 Task: In mention choose email frequency Individual.
Action: Mouse moved to (596, 62)
Screenshot: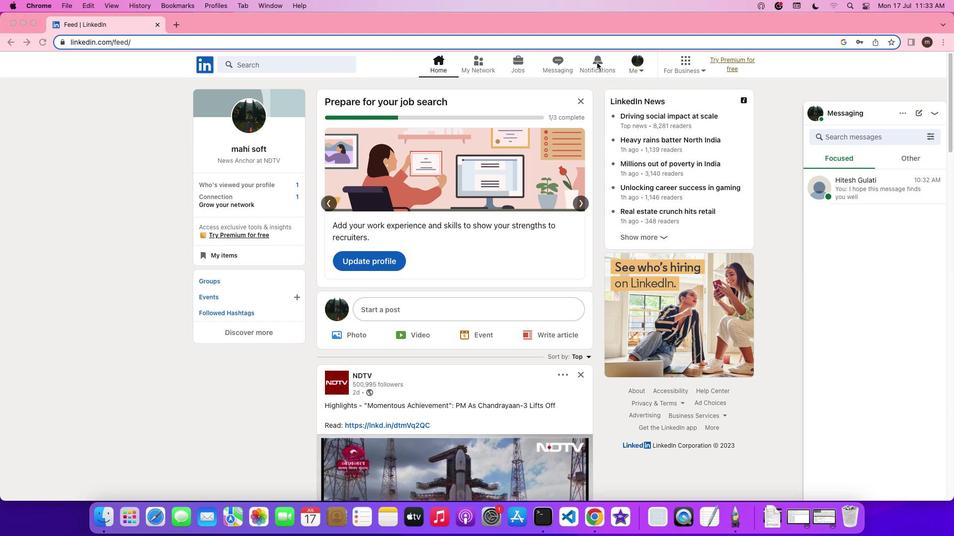 
Action: Mouse pressed left at (596, 62)
Screenshot: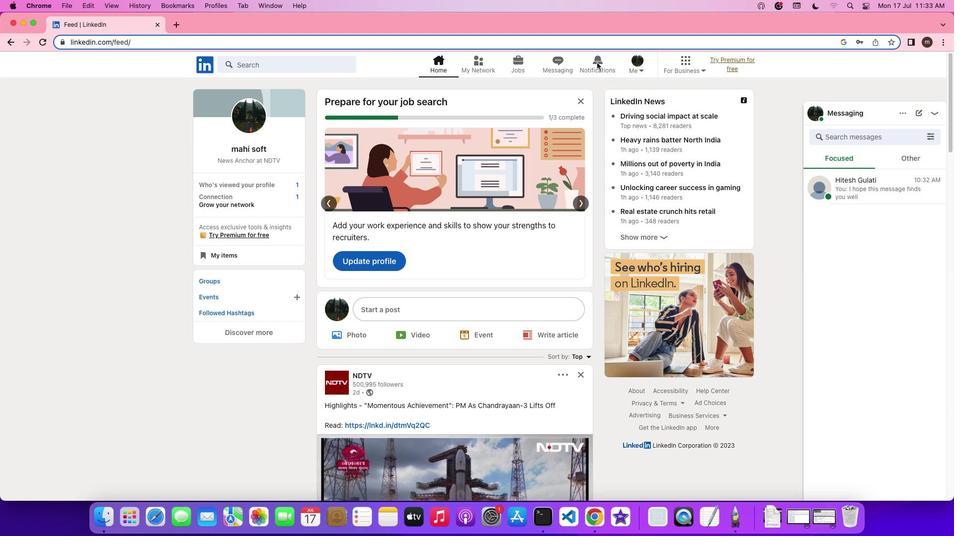 
Action: Mouse pressed left at (596, 62)
Screenshot: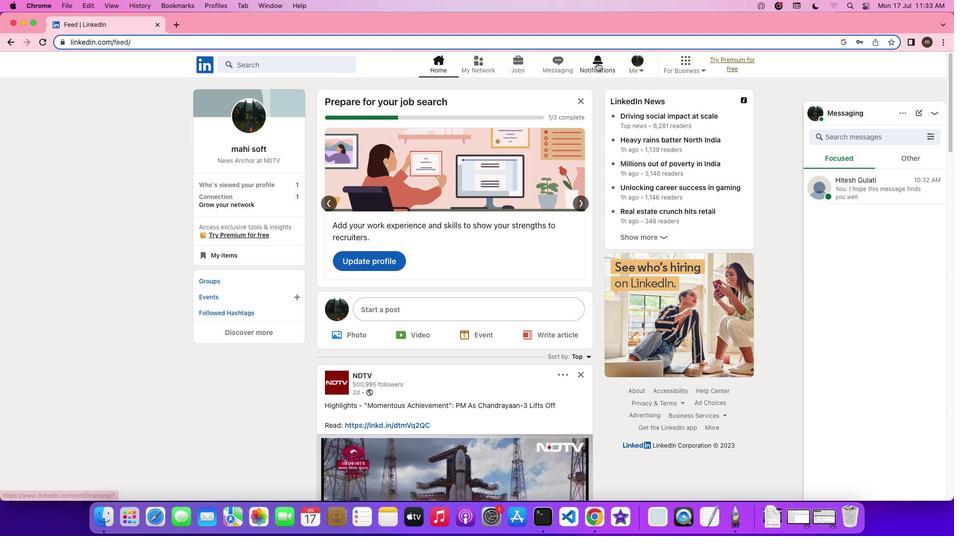 
Action: Mouse moved to (228, 128)
Screenshot: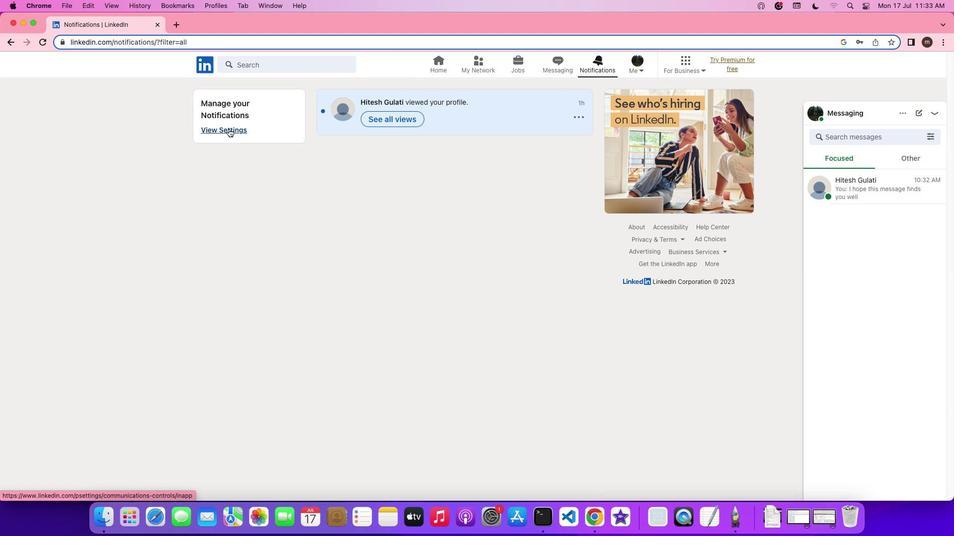 
Action: Mouse pressed left at (228, 128)
Screenshot: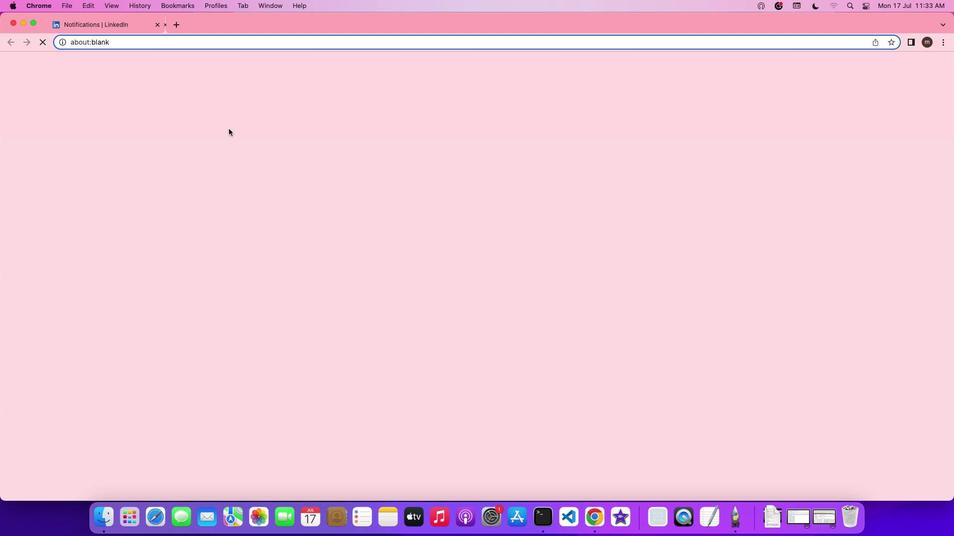 
Action: Mouse moved to (424, 247)
Screenshot: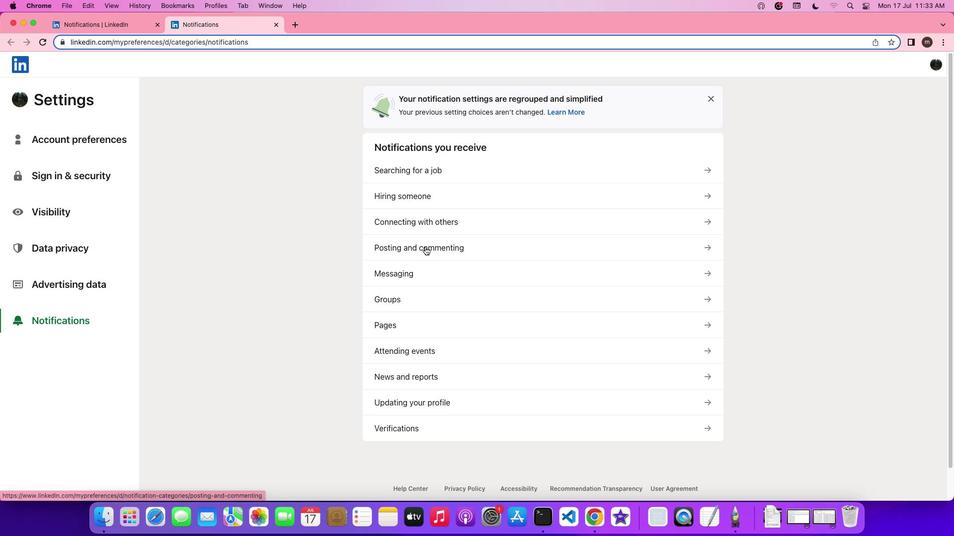 
Action: Mouse pressed left at (424, 247)
Screenshot: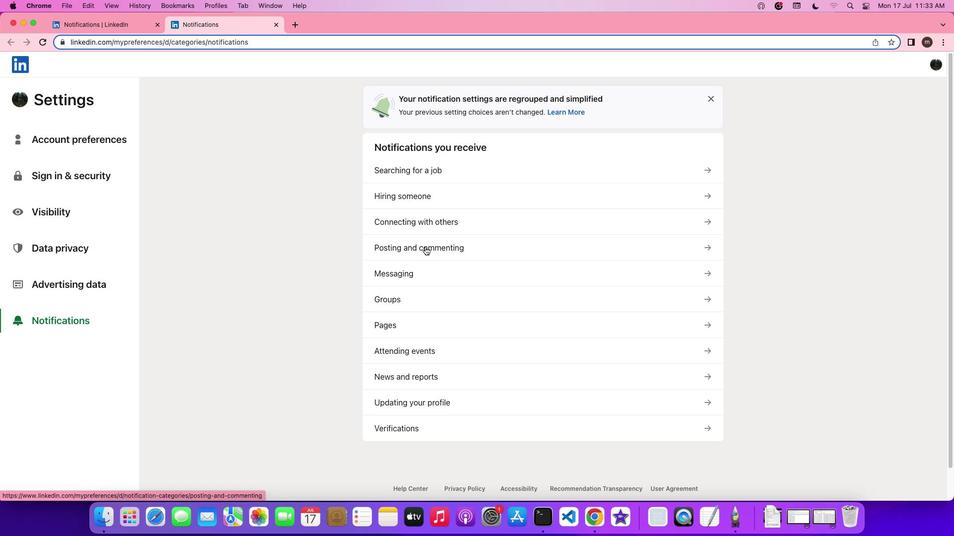 
Action: Mouse moved to (426, 247)
Screenshot: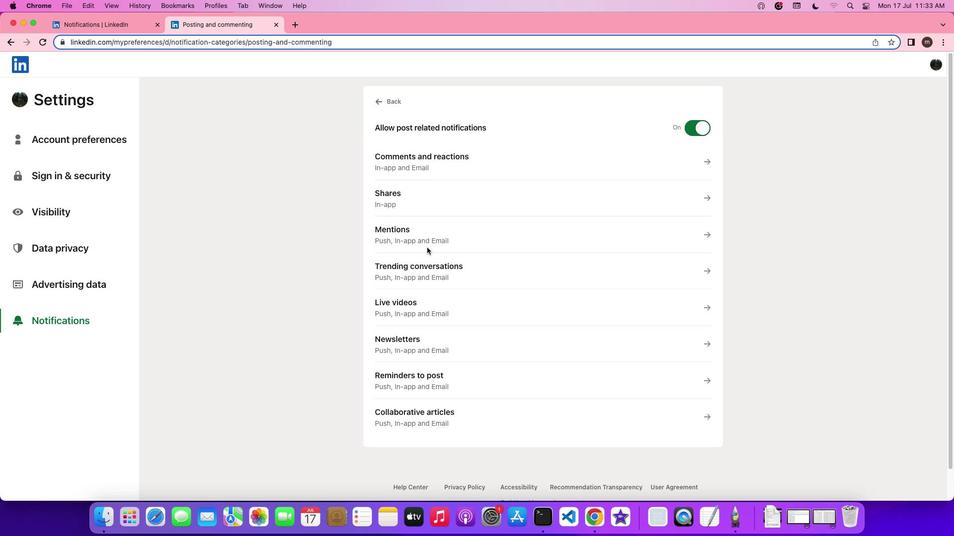
Action: Mouse pressed left at (426, 247)
Screenshot: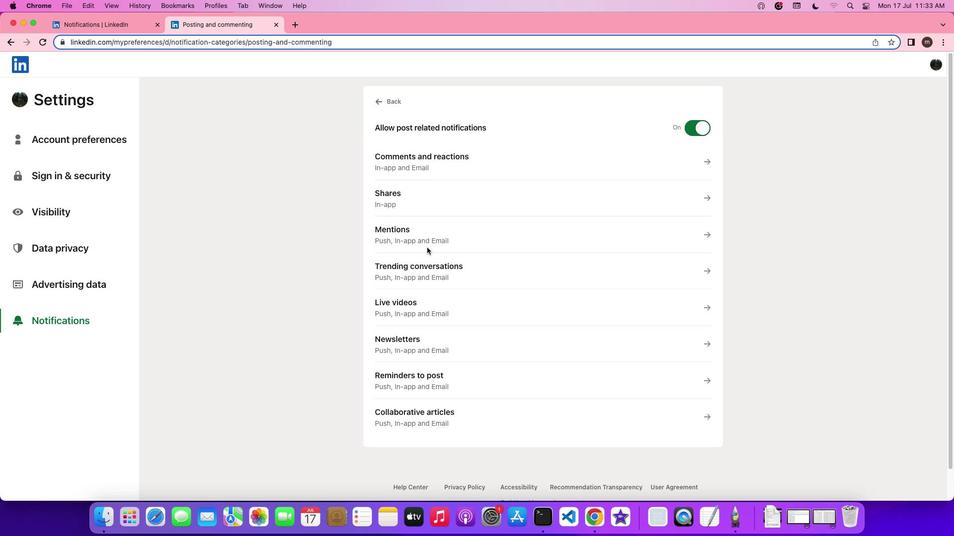 
Action: Mouse moved to (434, 242)
Screenshot: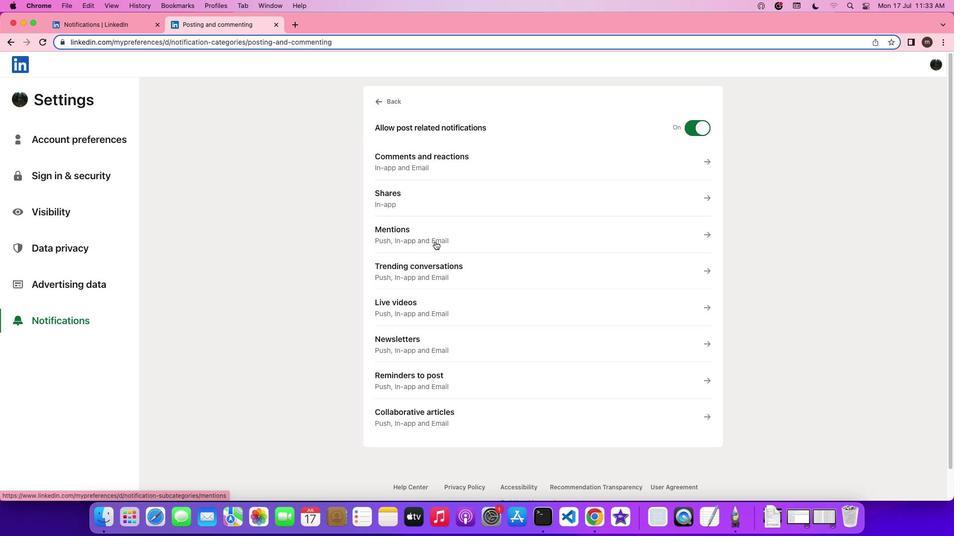 
Action: Mouse pressed left at (434, 242)
Screenshot: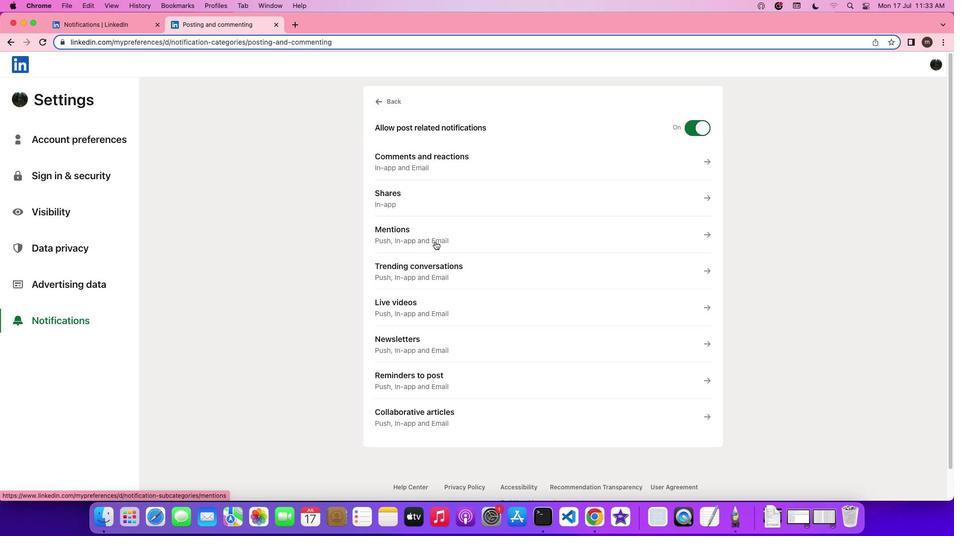 
Action: Mouse moved to (393, 328)
Screenshot: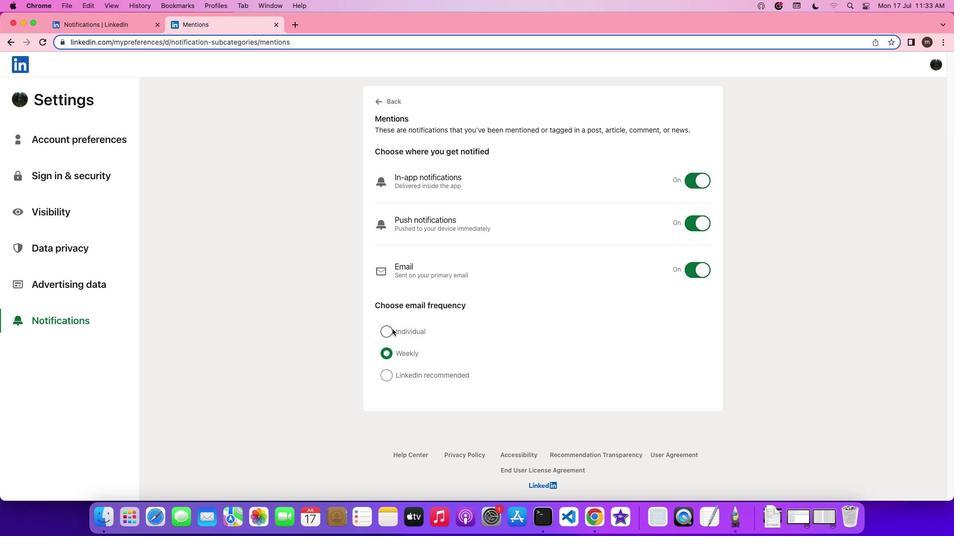 
Action: Mouse pressed left at (393, 328)
Screenshot: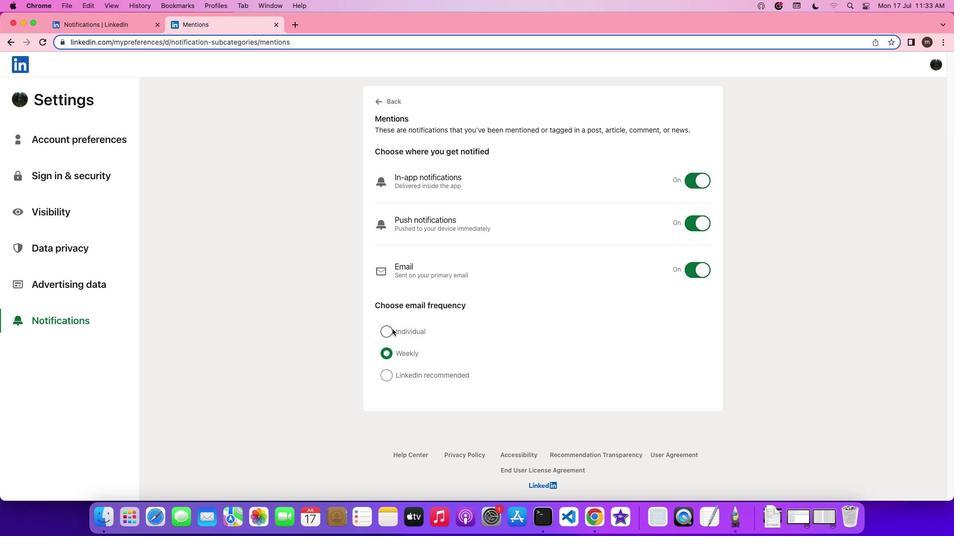 
Action: Mouse moved to (487, 329)
Screenshot: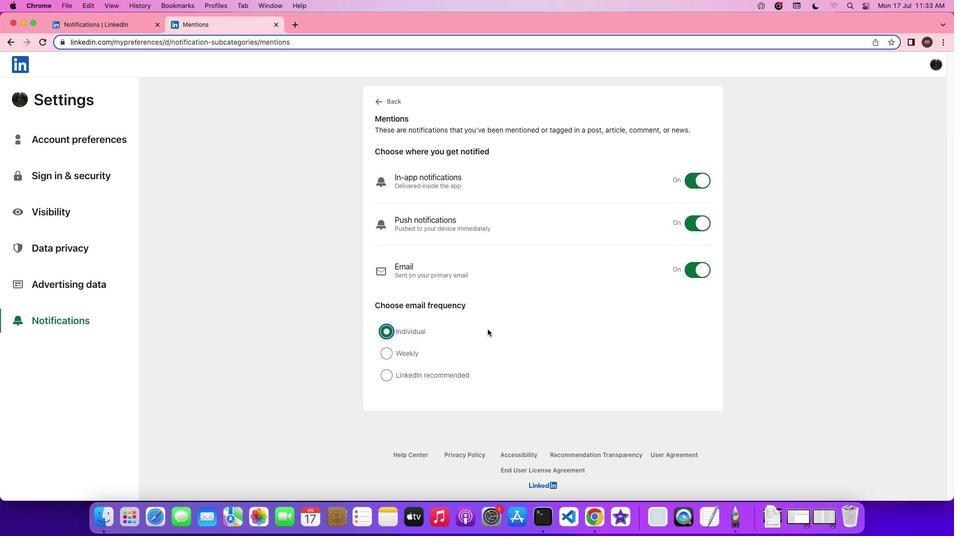 
